 Task: Find a one-way flight from Sharm El-Sheikh to Agra for two passengers on September 26th in economy class.
Action: Mouse moved to (342, 313)
Screenshot: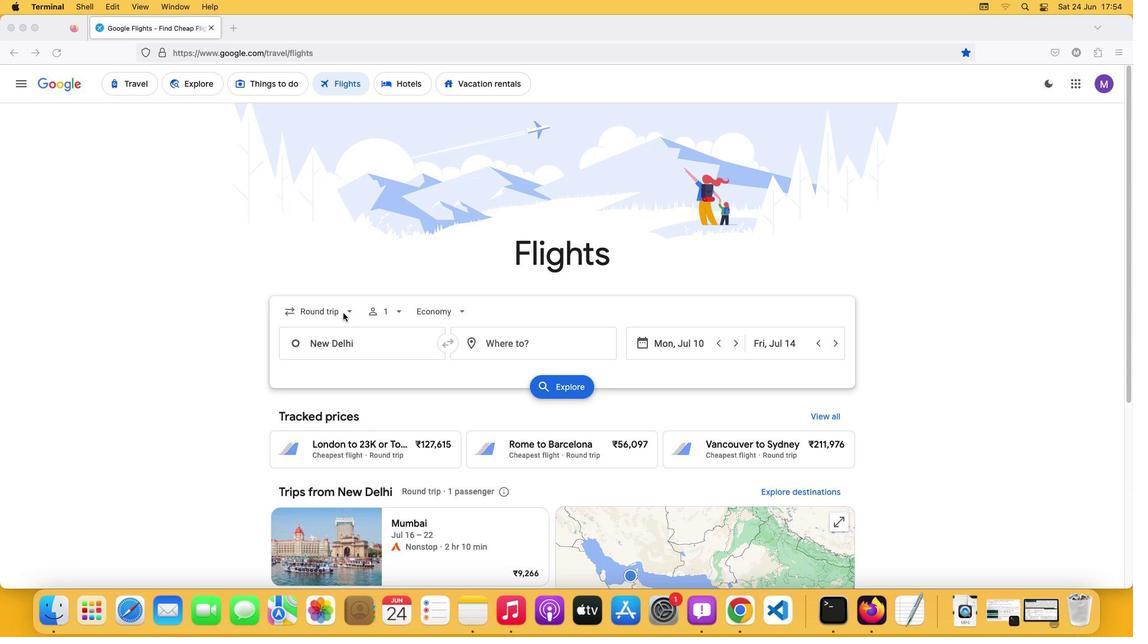 
Action: Mouse pressed left at (342, 313)
Screenshot: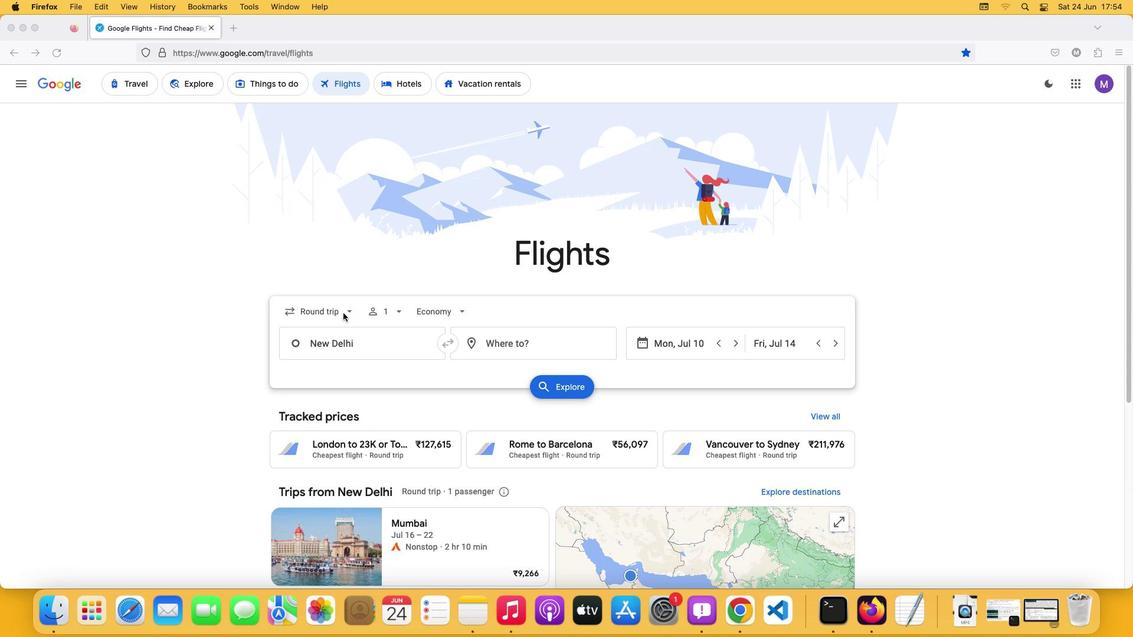 
Action: Mouse pressed left at (342, 313)
Screenshot: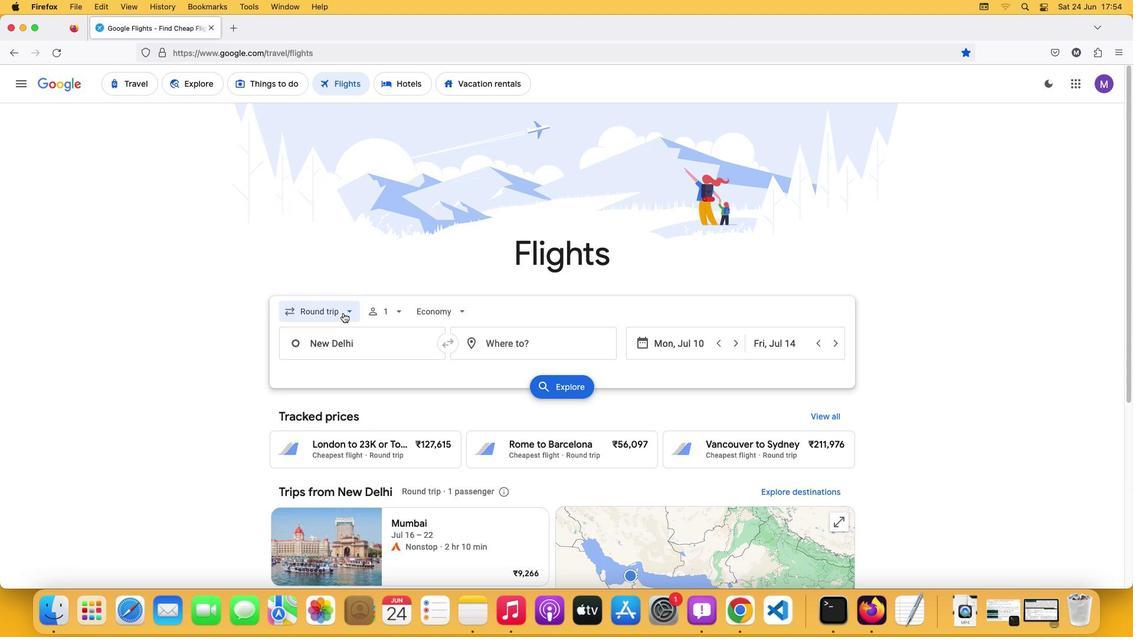 
Action: Mouse moved to (334, 368)
Screenshot: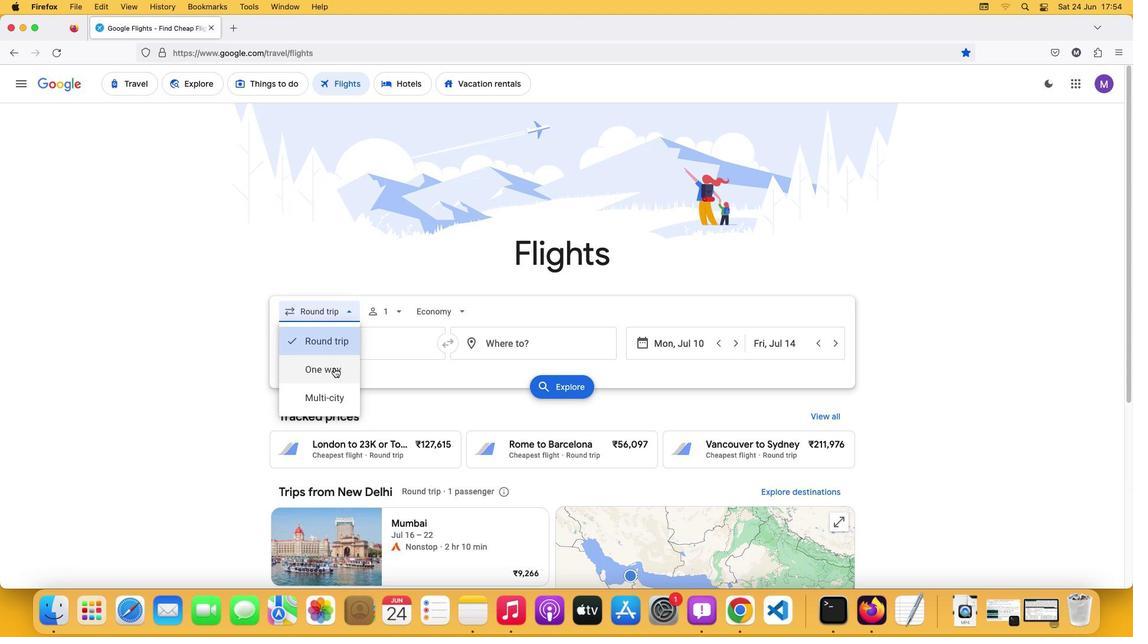 
Action: Mouse pressed left at (334, 368)
Screenshot: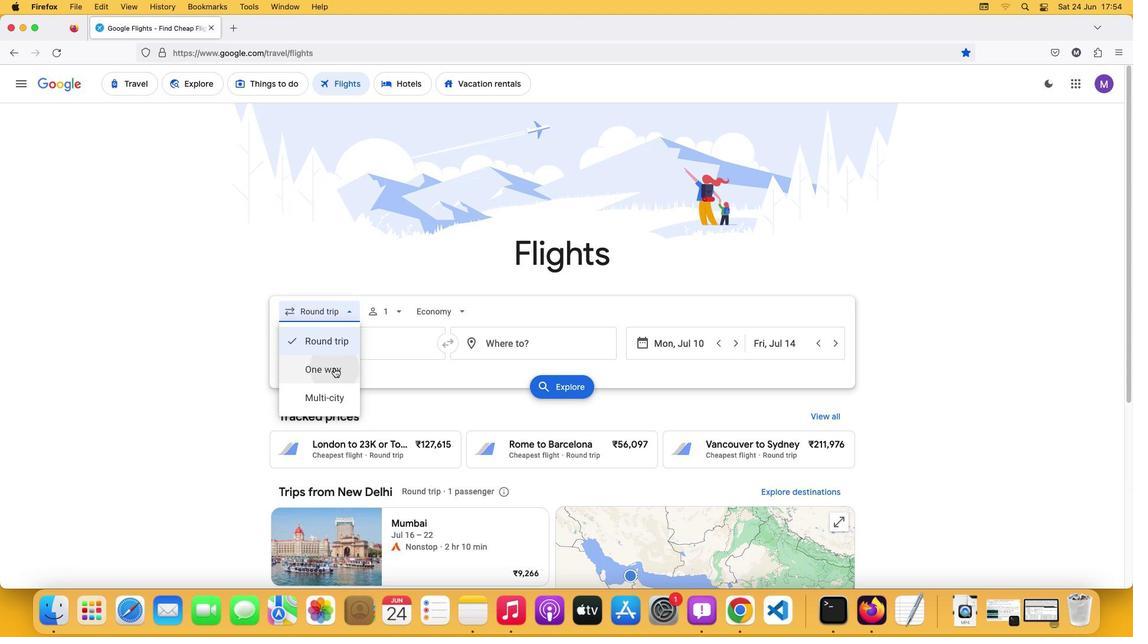 
Action: Mouse moved to (383, 313)
Screenshot: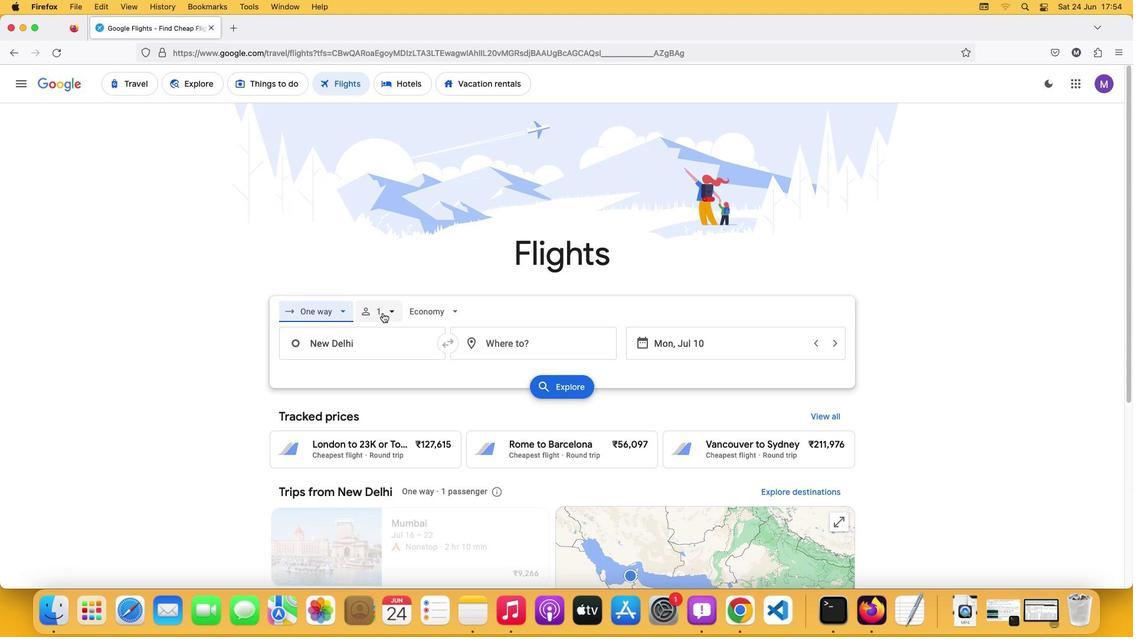 
Action: Mouse pressed left at (383, 313)
Screenshot: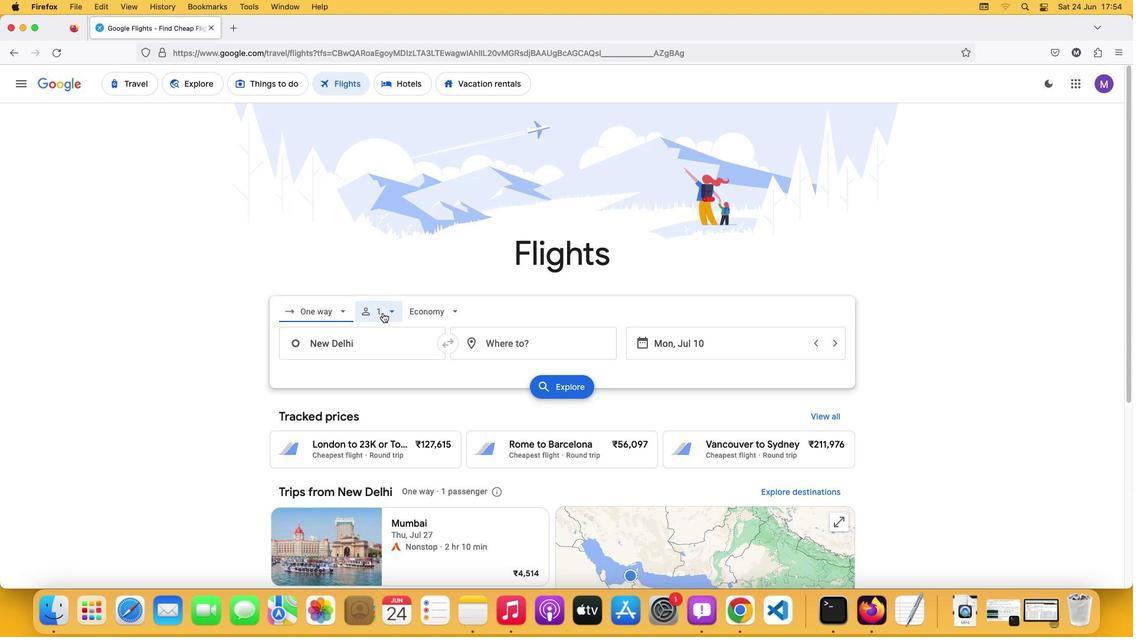 
Action: Mouse moved to (485, 344)
Screenshot: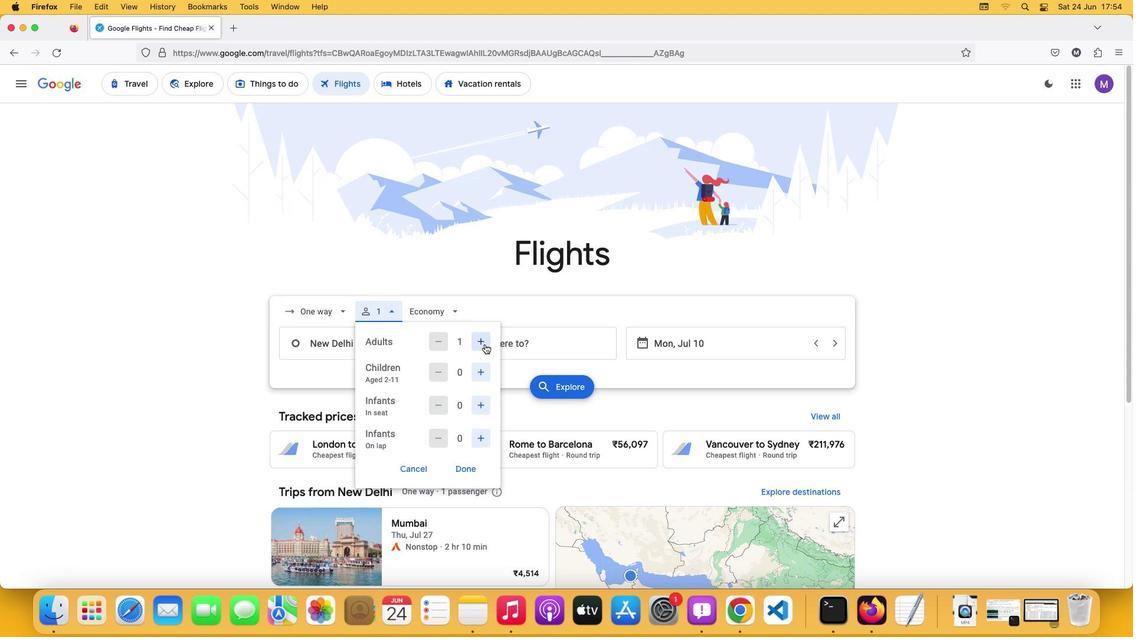 
Action: Mouse pressed left at (485, 344)
Screenshot: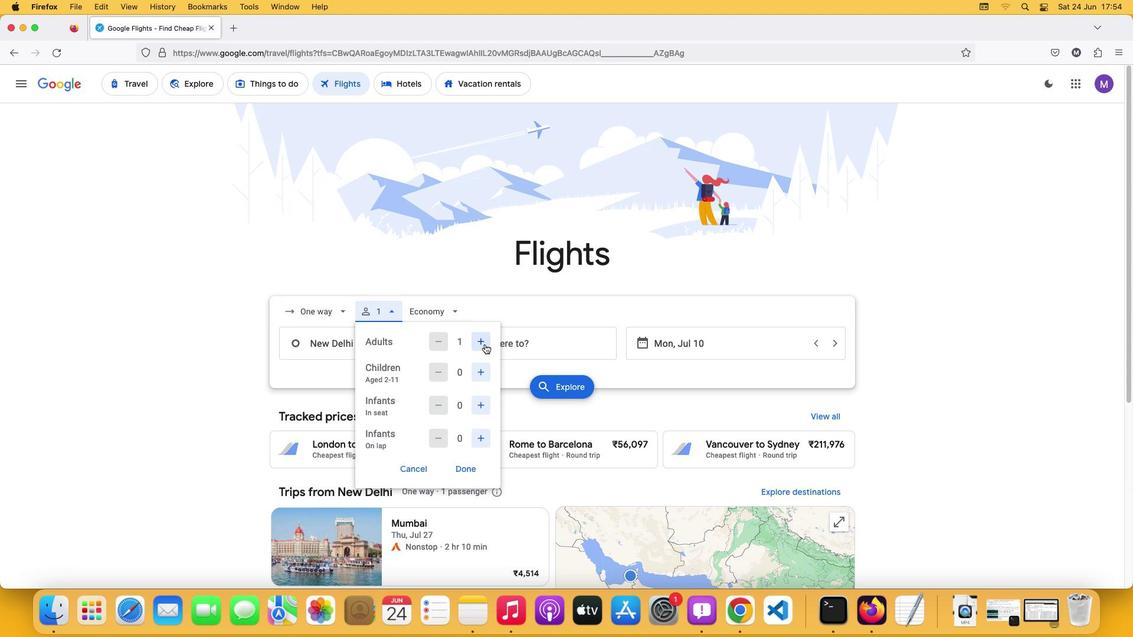 
Action: Mouse moved to (473, 465)
Screenshot: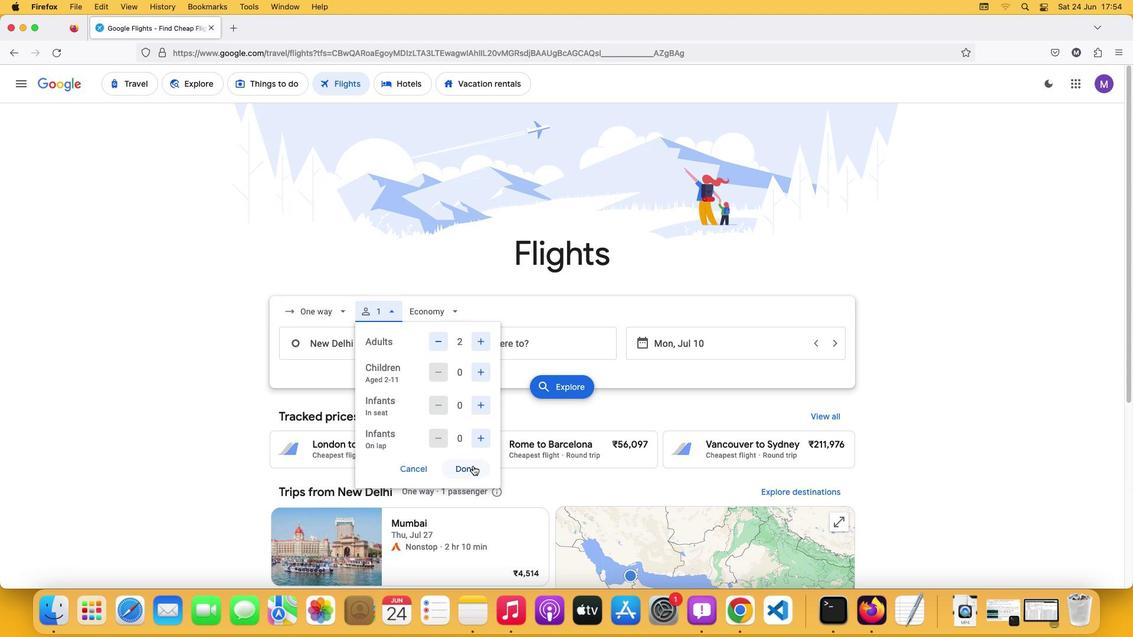 
Action: Mouse pressed left at (473, 465)
Screenshot: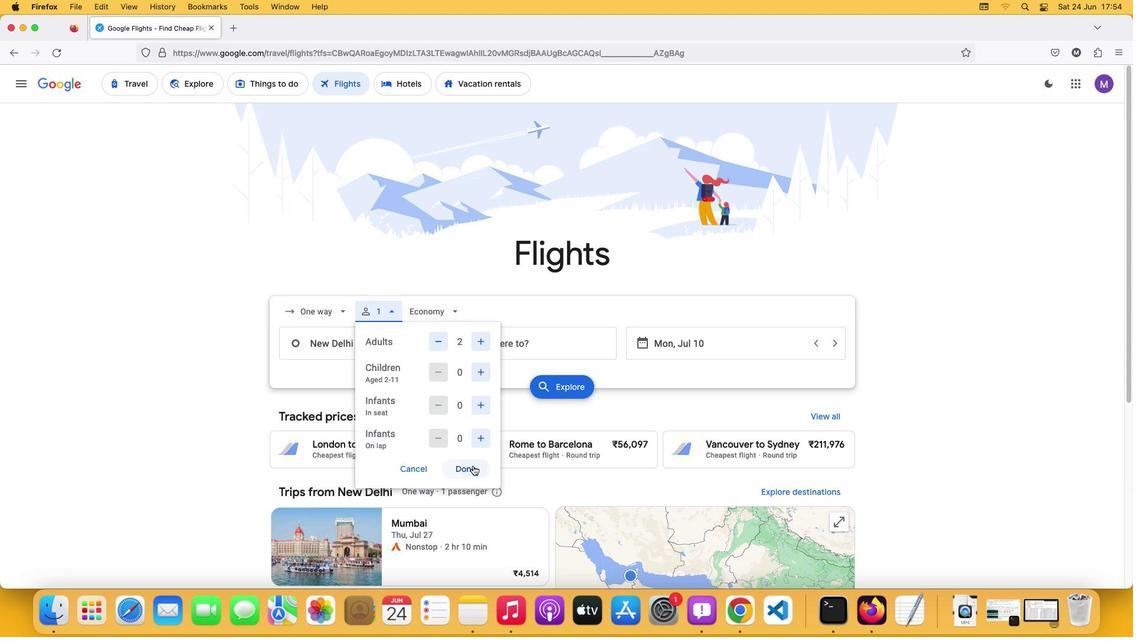 
Action: Mouse moved to (437, 315)
Screenshot: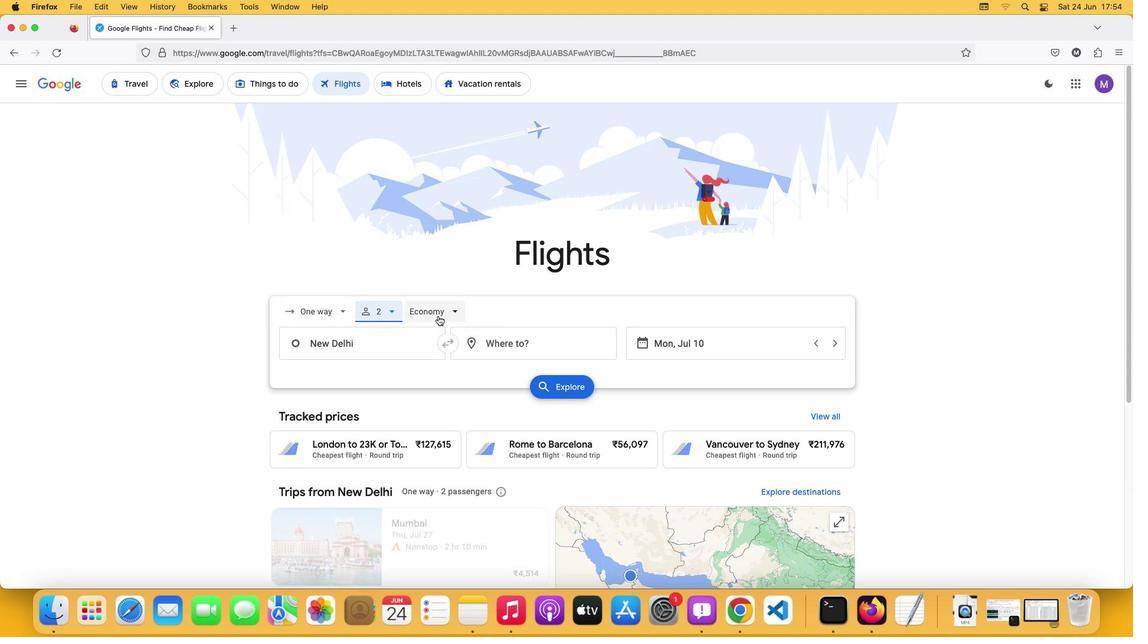 
Action: Mouse pressed left at (437, 315)
Screenshot: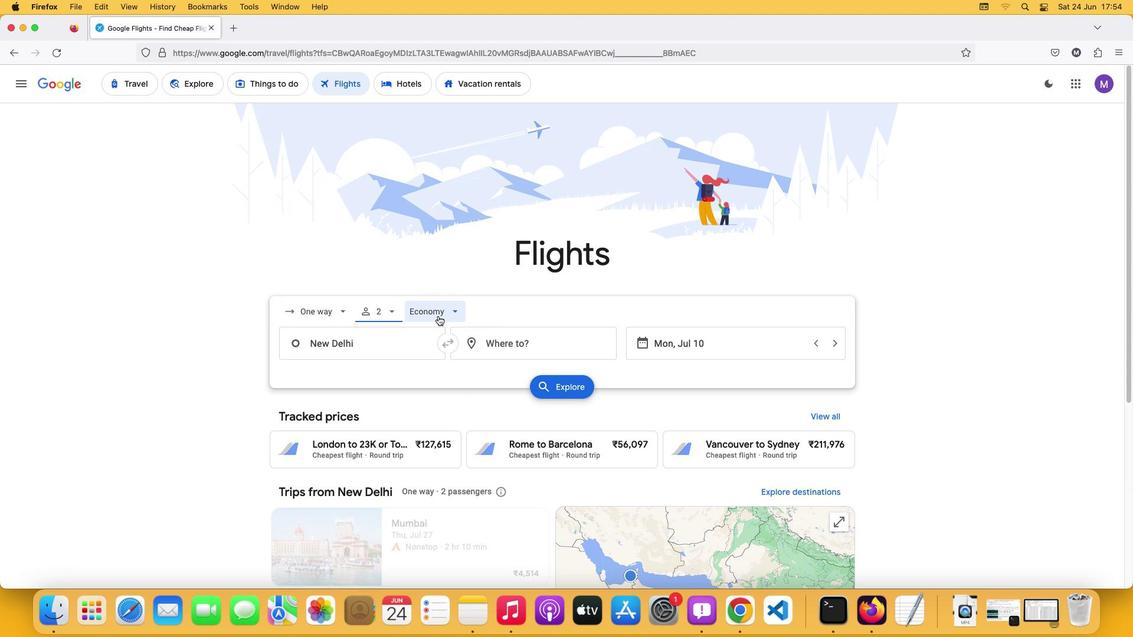 
Action: Mouse moved to (445, 338)
Screenshot: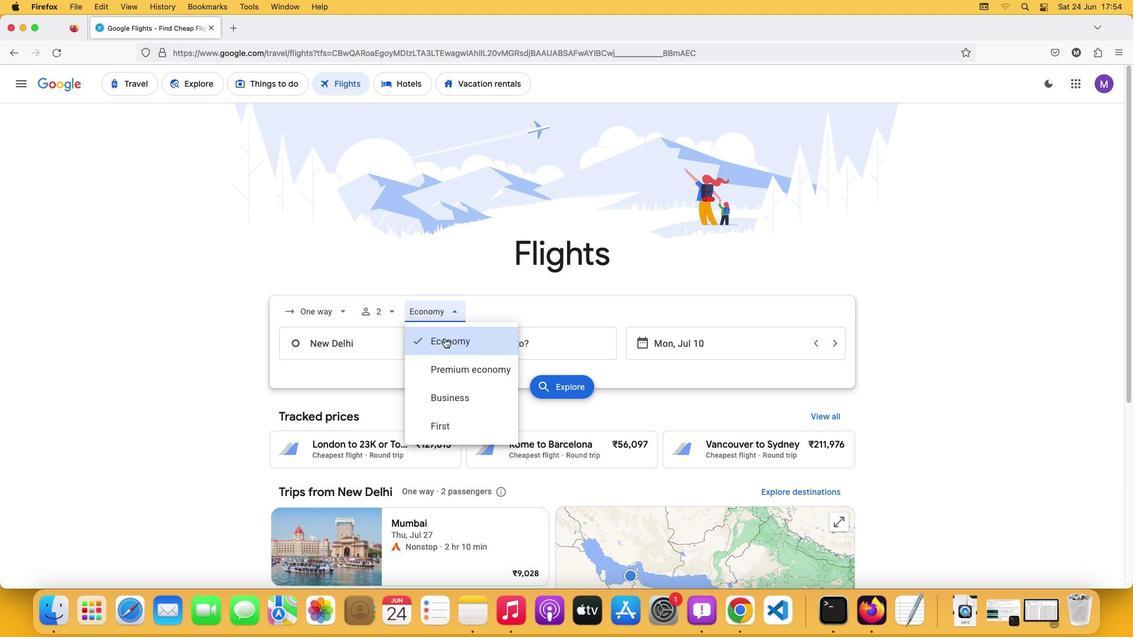 
Action: Mouse pressed left at (445, 338)
Screenshot: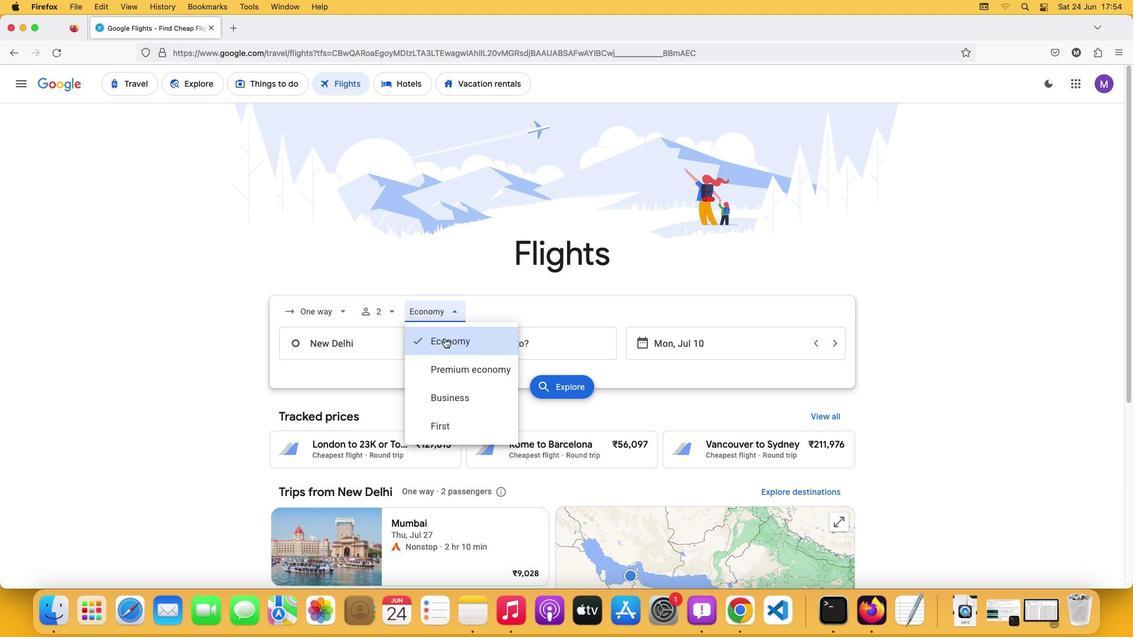 
Action: Mouse moved to (370, 349)
Screenshot: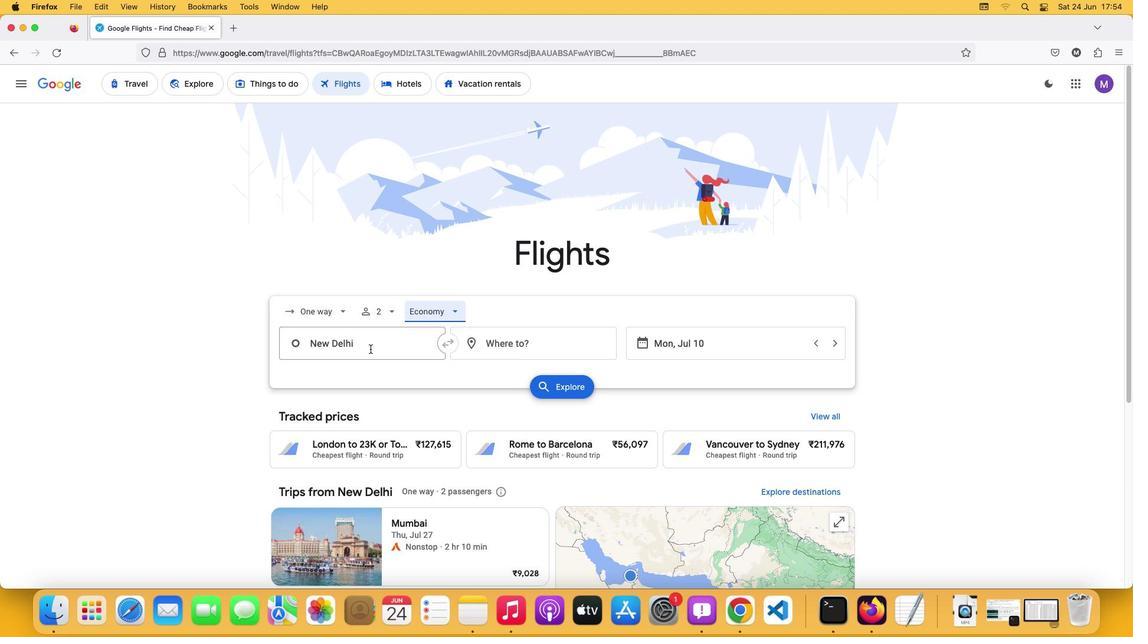 
Action: Mouse pressed left at (370, 349)
Screenshot: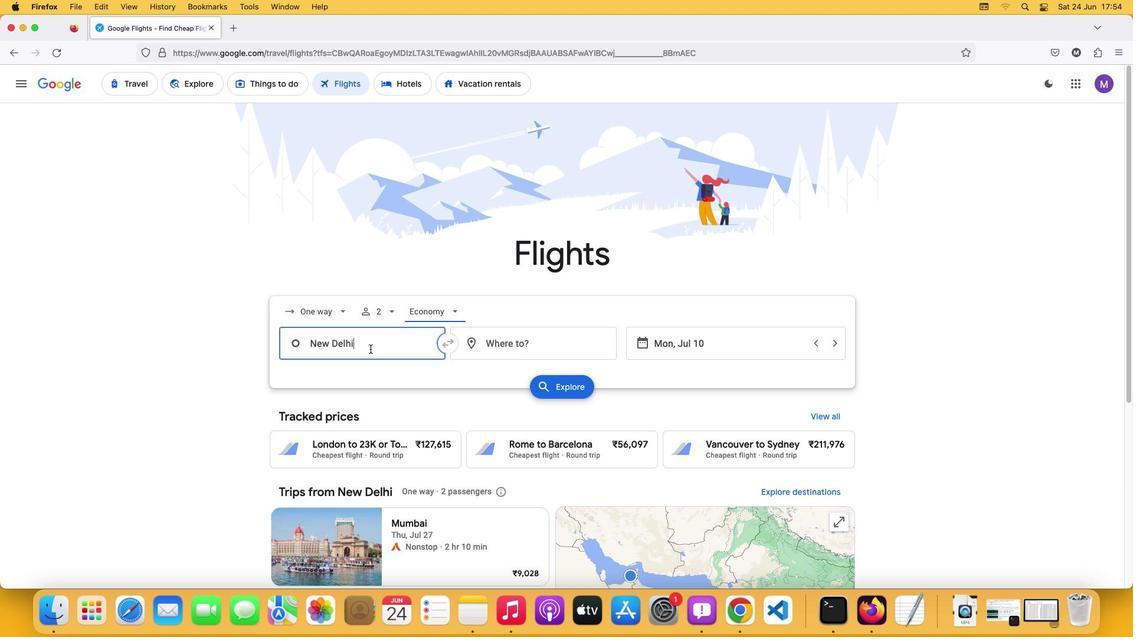 
Action: Mouse moved to (370, 349)
Screenshot: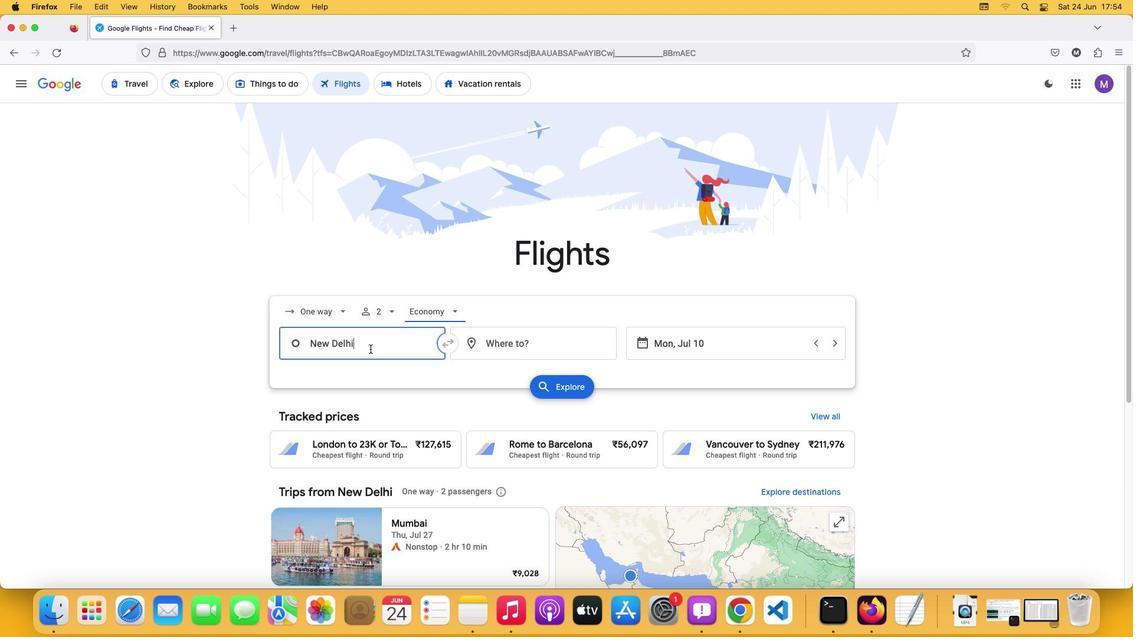 
Action: Key pressed Key.shift'S''h''a''r''m'Key.spaceKey.shift'E''I'
Screenshot: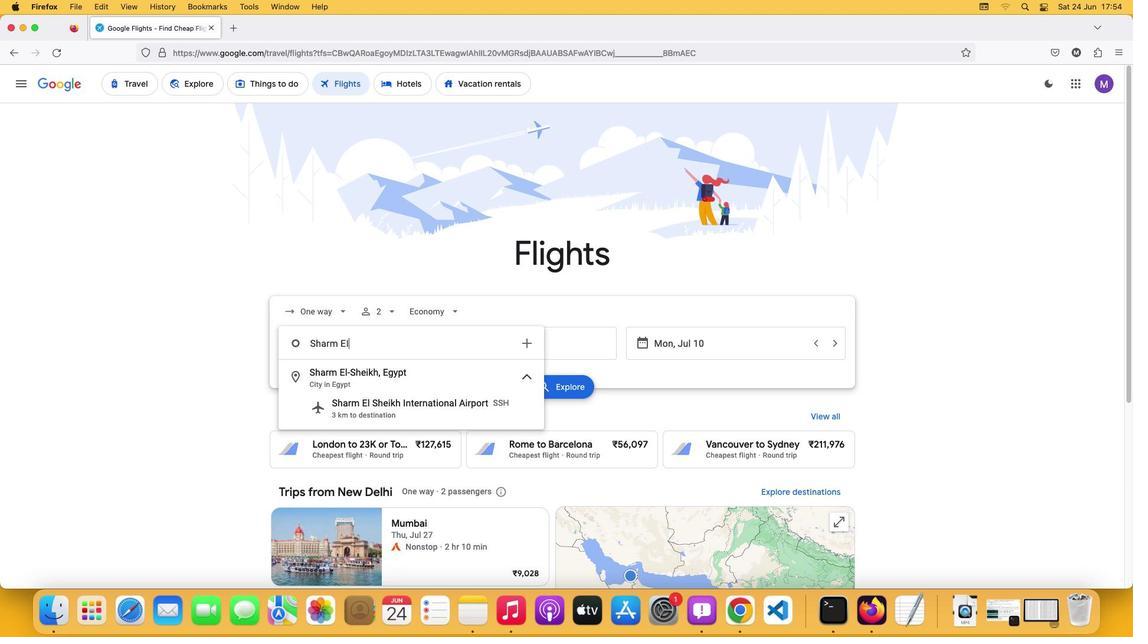 
Action: Mouse moved to (382, 372)
Screenshot: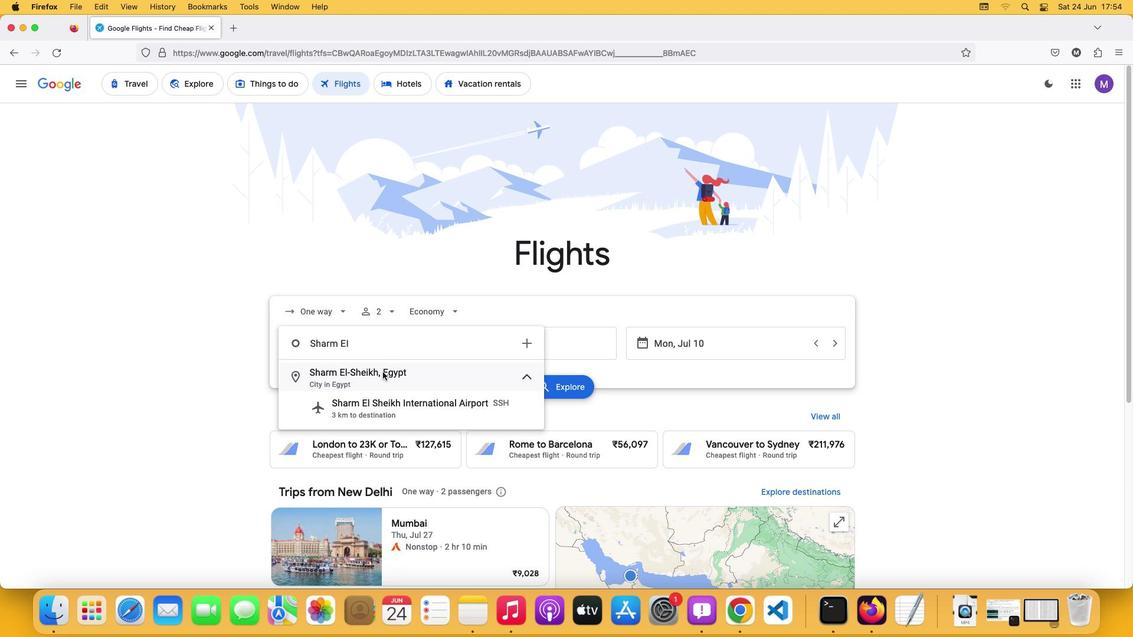 
Action: Mouse pressed left at (382, 372)
Screenshot: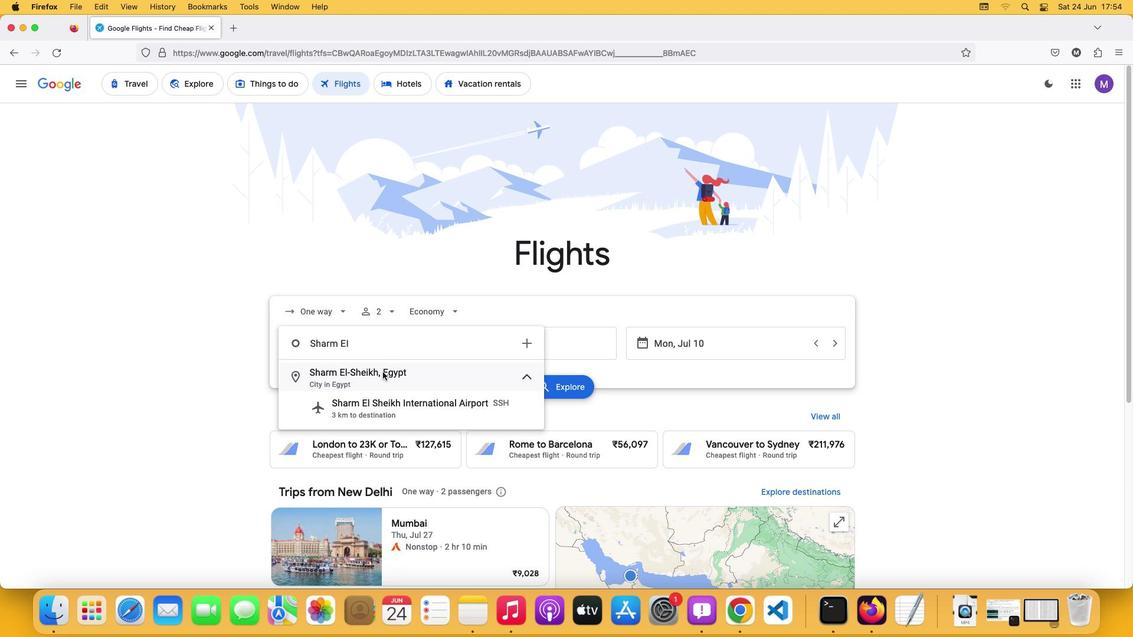 
Action: Mouse moved to (509, 344)
Screenshot: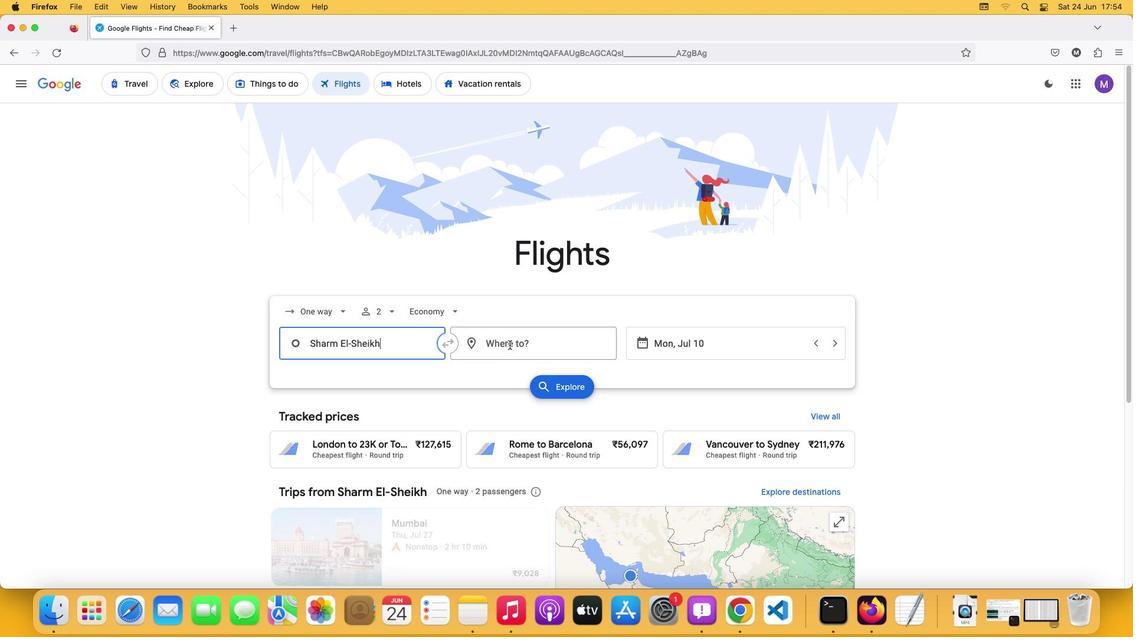 
Action: Mouse pressed left at (509, 344)
Screenshot: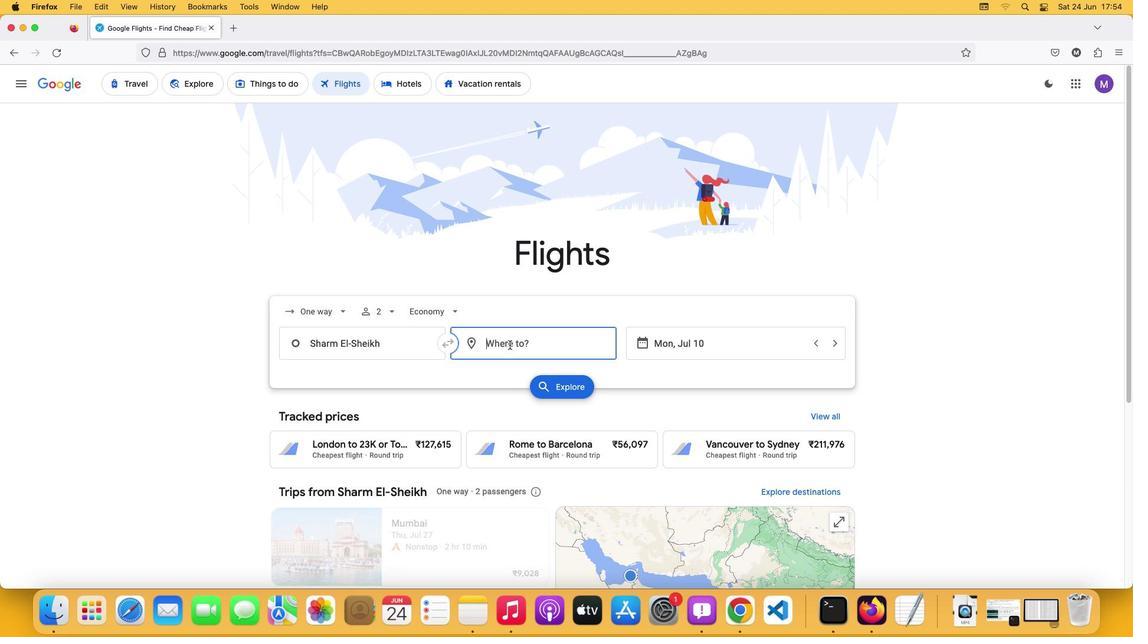 
Action: Mouse moved to (477, 352)
Screenshot: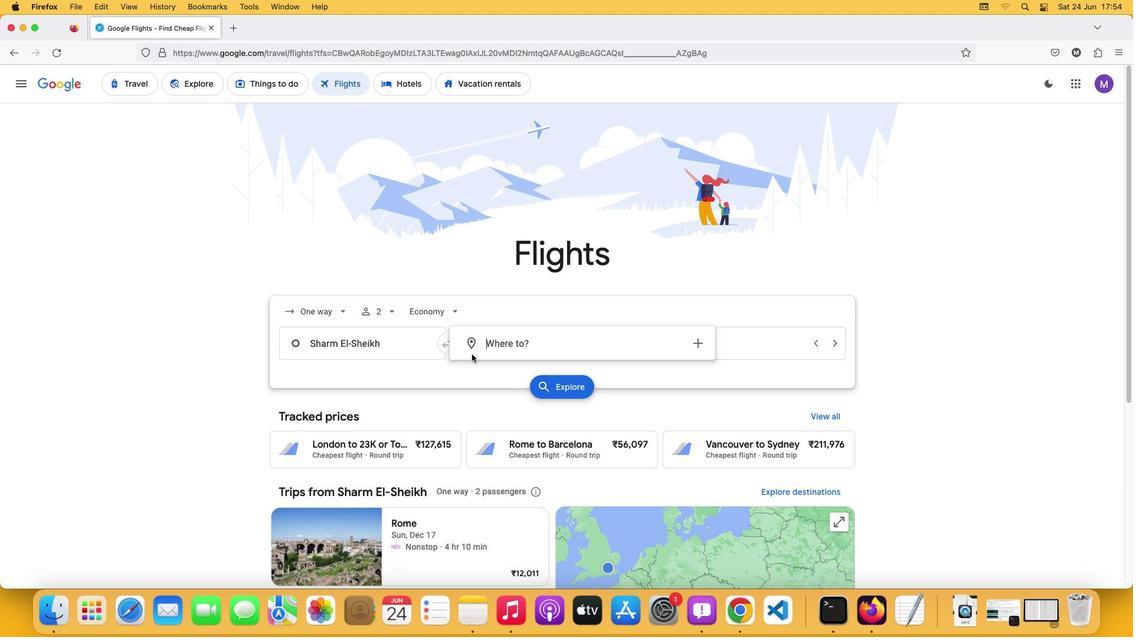 
Action: Key pressed Key.shift
Screenshot: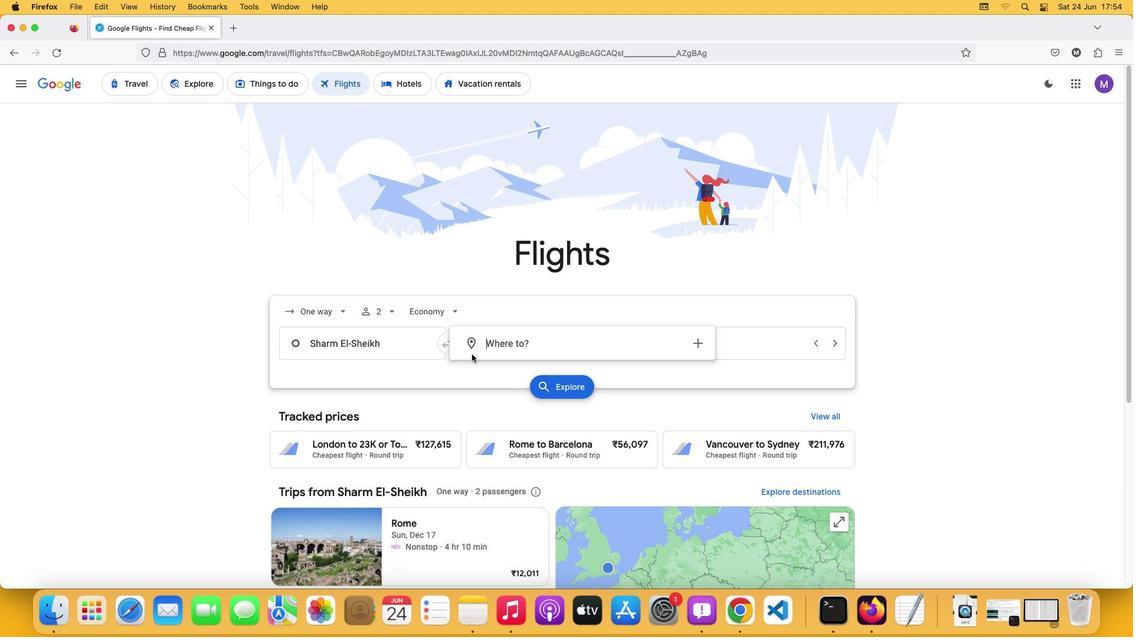 
Action: Mouse moved to (470, 354)
Screenshot: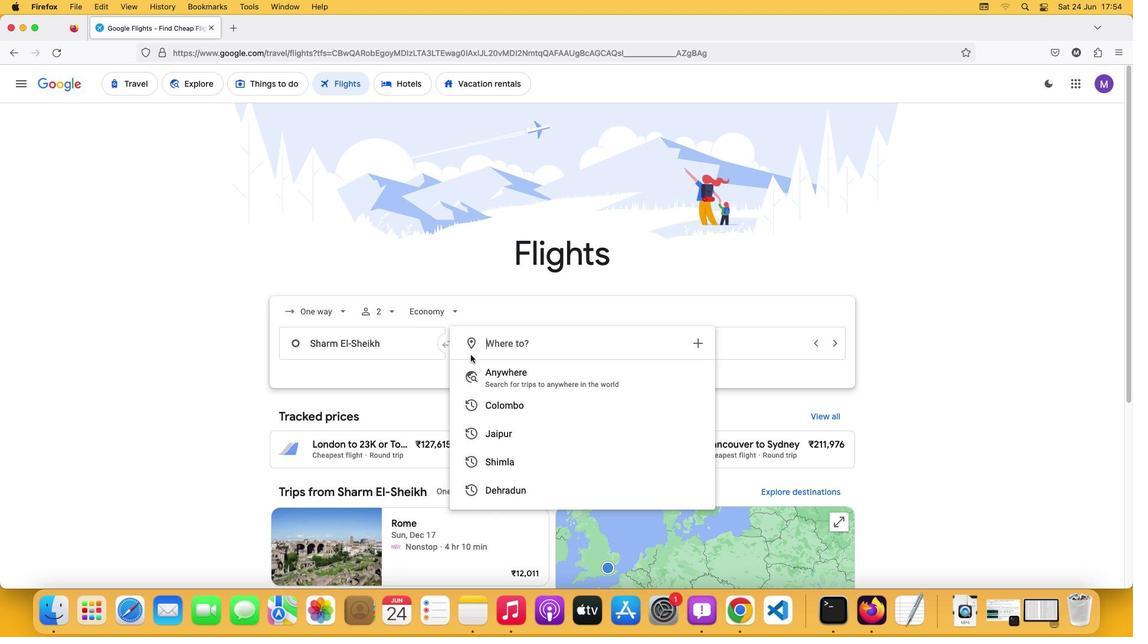
Action: Key pressed 'A''g''r''a'
Screenshot: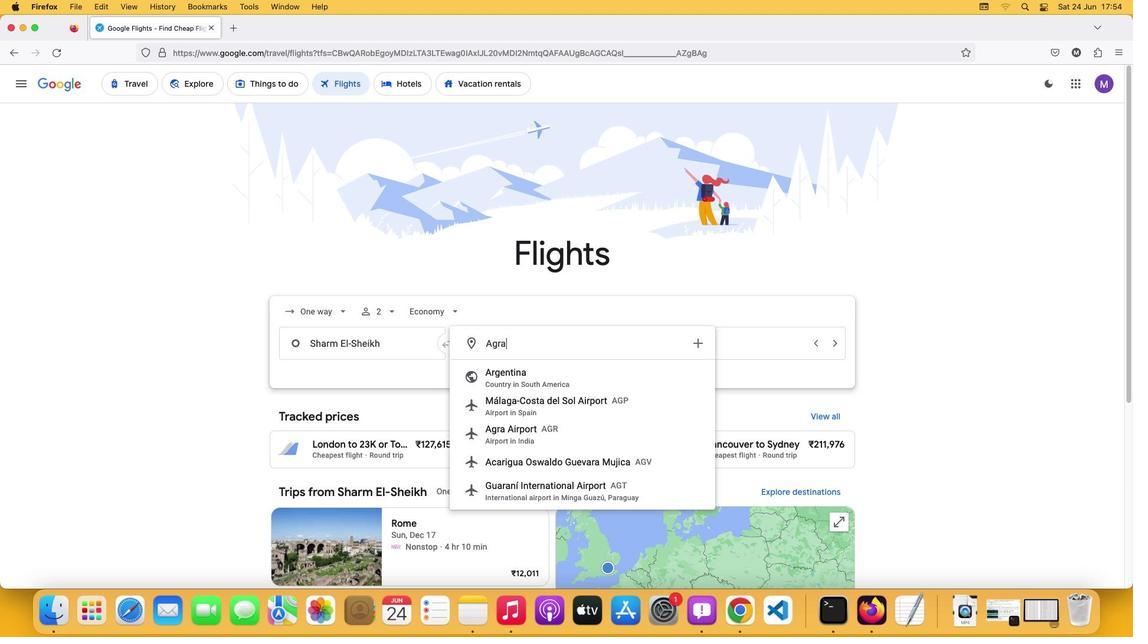 
Action: Mouse moved to (495, 374)
Screenshot: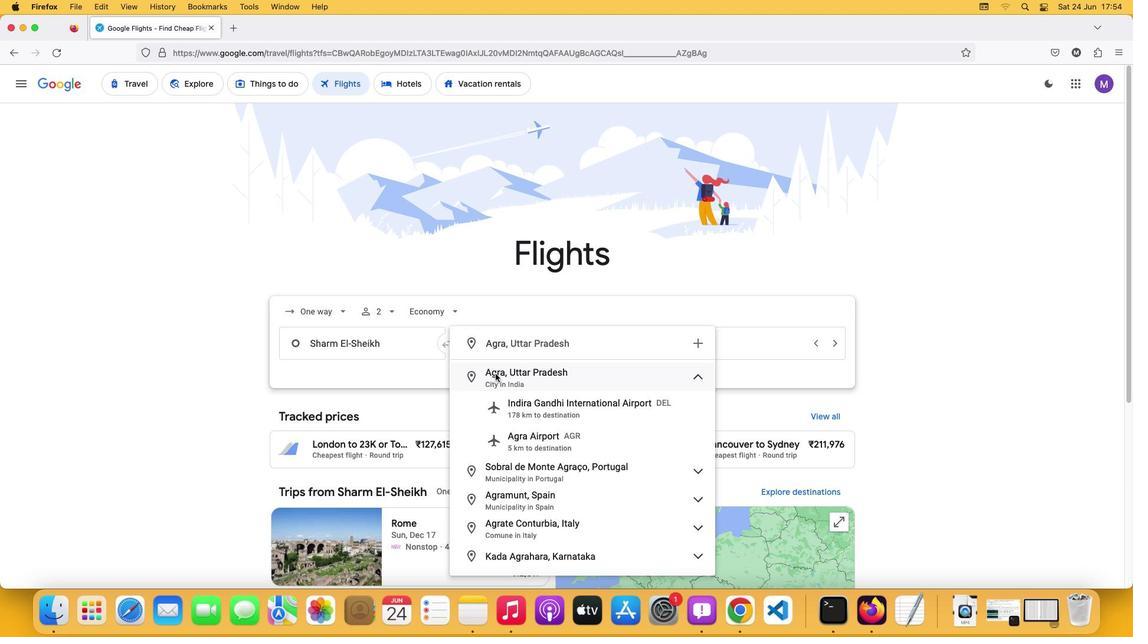 
Action: Mouse pressed left at (495, 374)
Screenshot: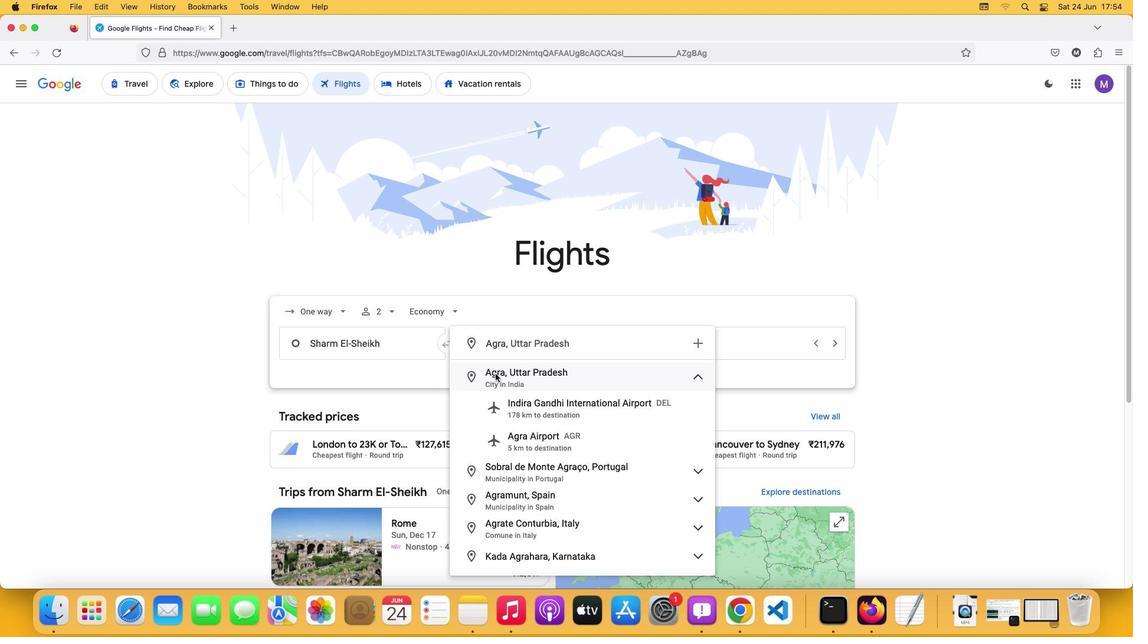 
Action: Mouse moved to (671, 345)
Screenshot: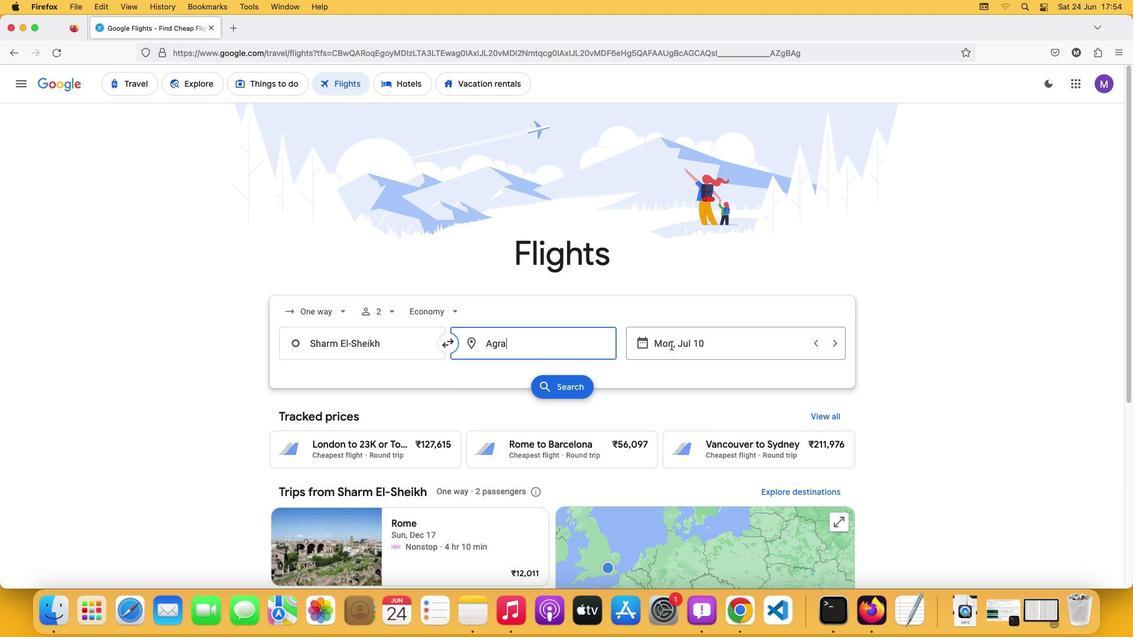
Action: Mouse pressed left at (671, 345)
Screenshot: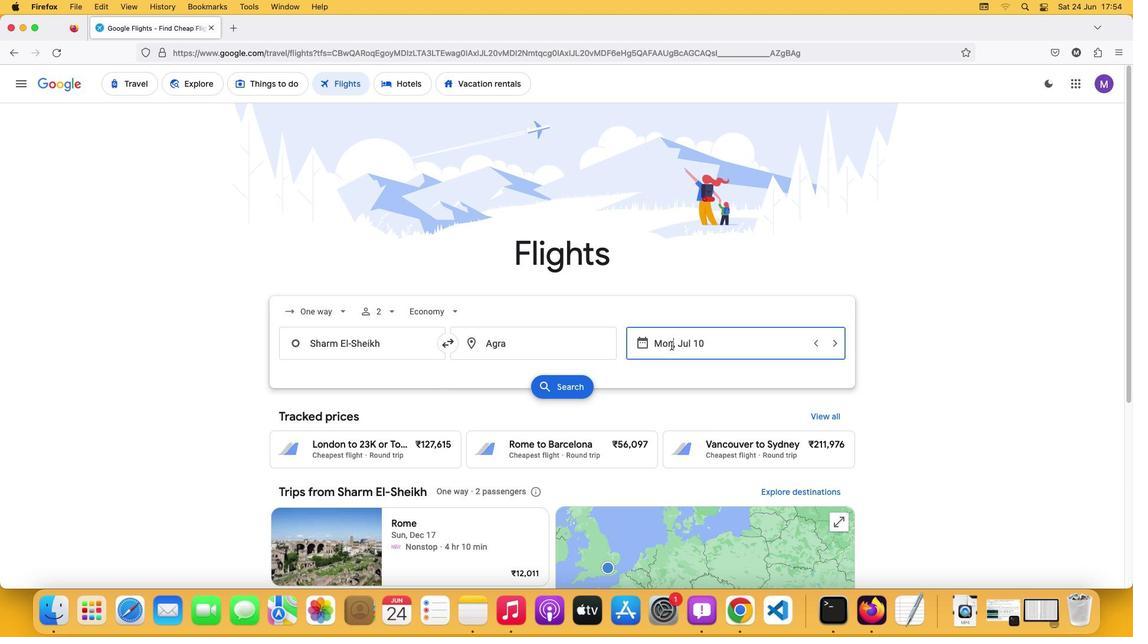 
Action: Mouse moved to (854, 431)
Screenshot: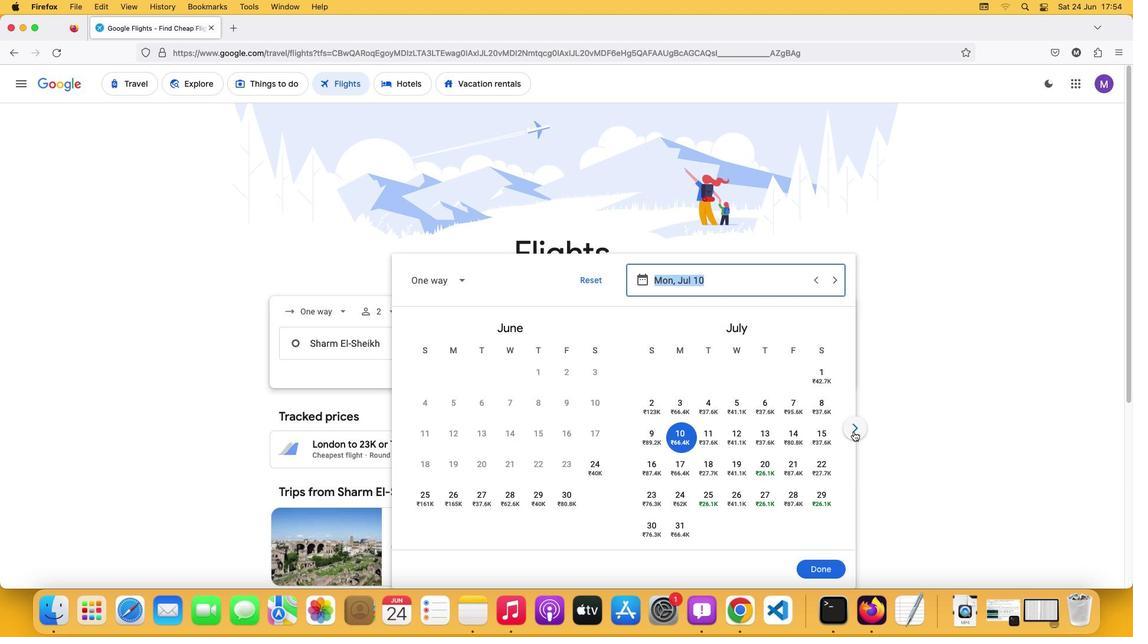 
Action: Mouse pressed left at (854, 431)
Screenshot: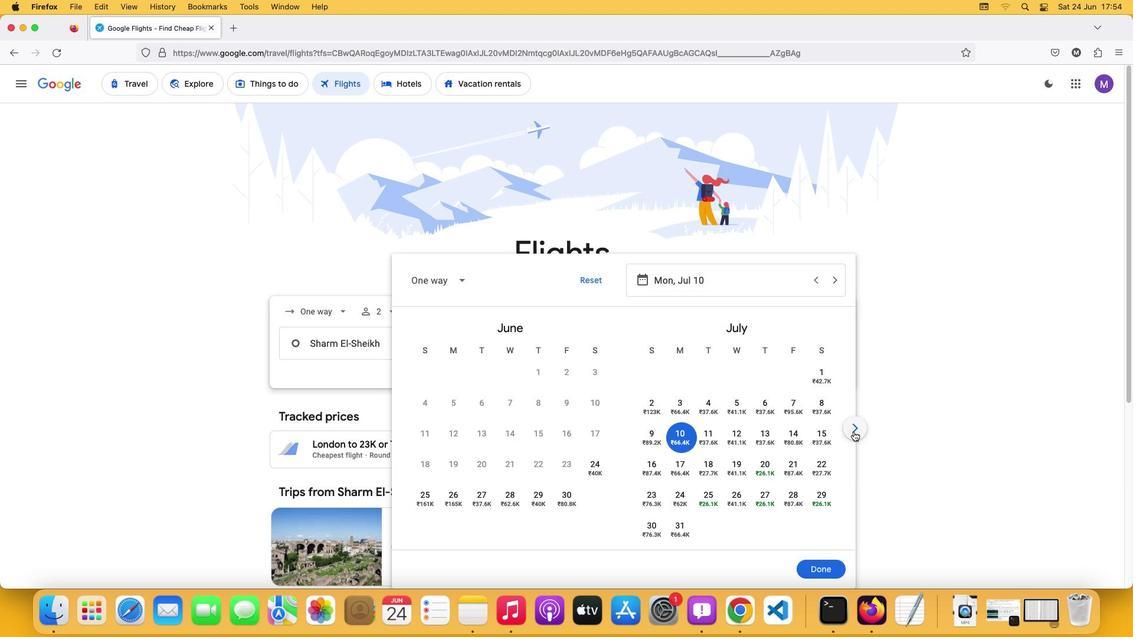 
Action: Mouse pressed left at (854, 431)
Screenshot: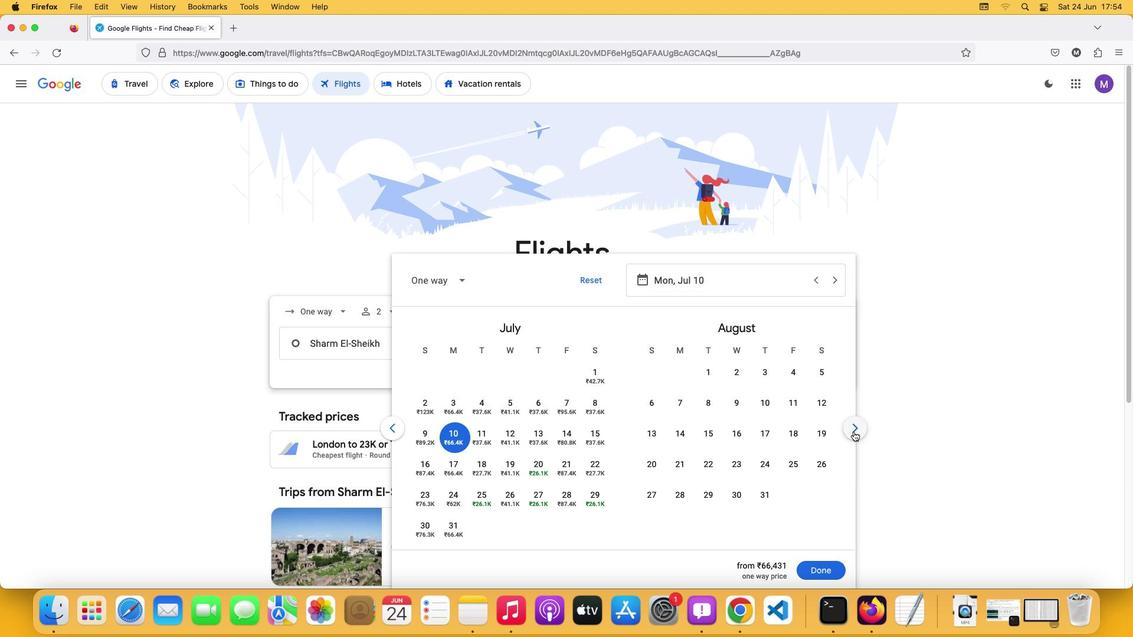 
Action: Mouse moved to (702, 496)
Screenshot: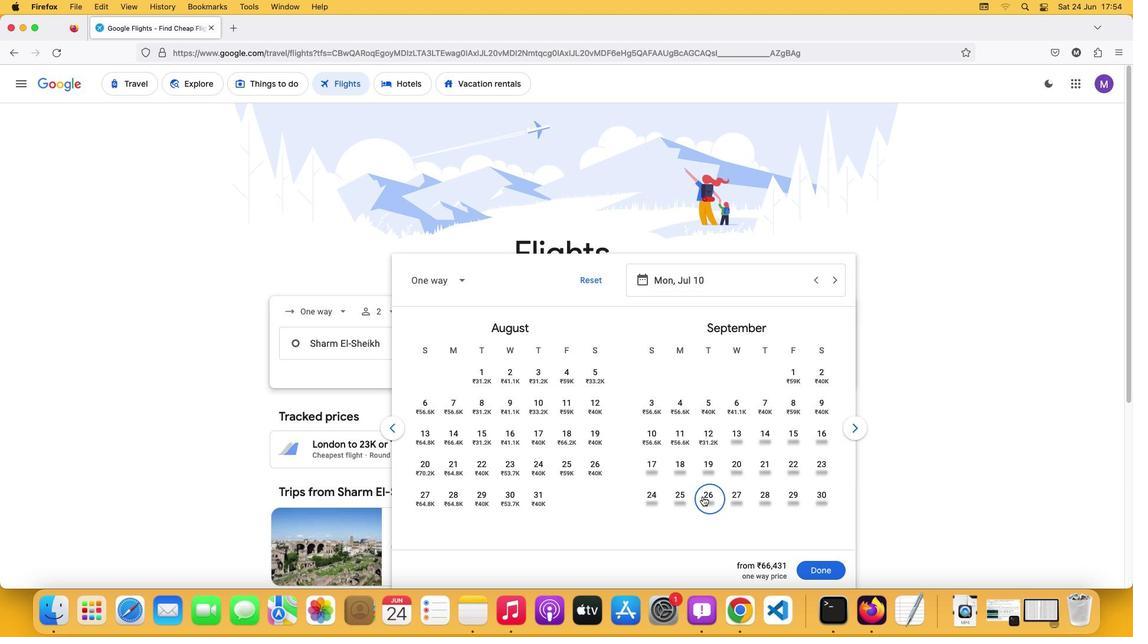 
Action: Mouse pressed left at (702, 496)
Screenshot: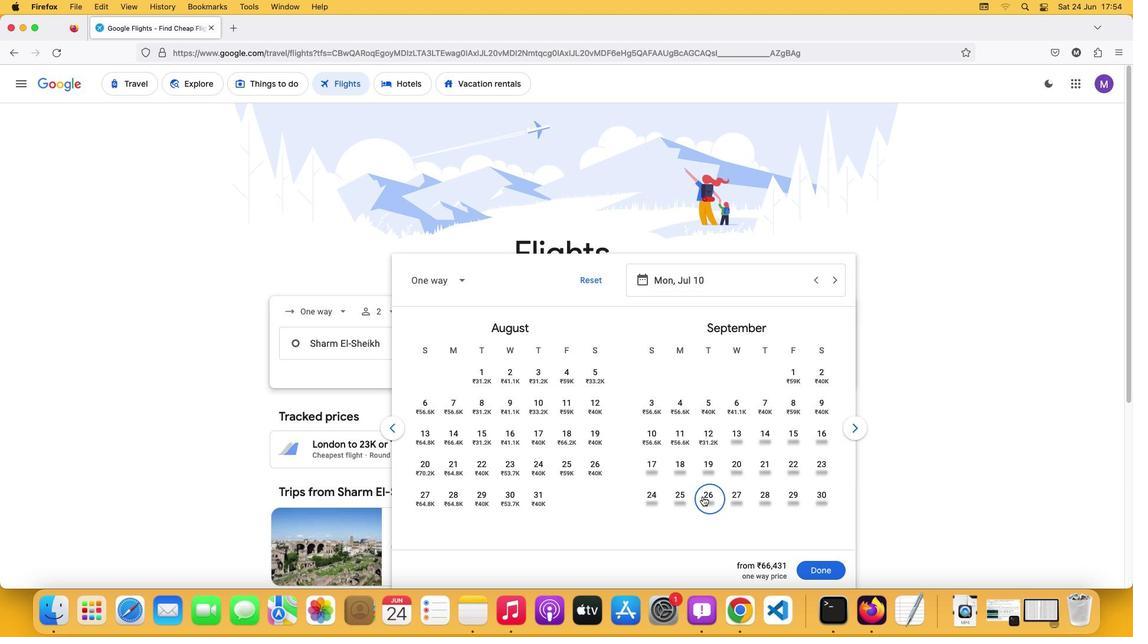 
Action: Mouse moved to (817, 566)
Screenshot: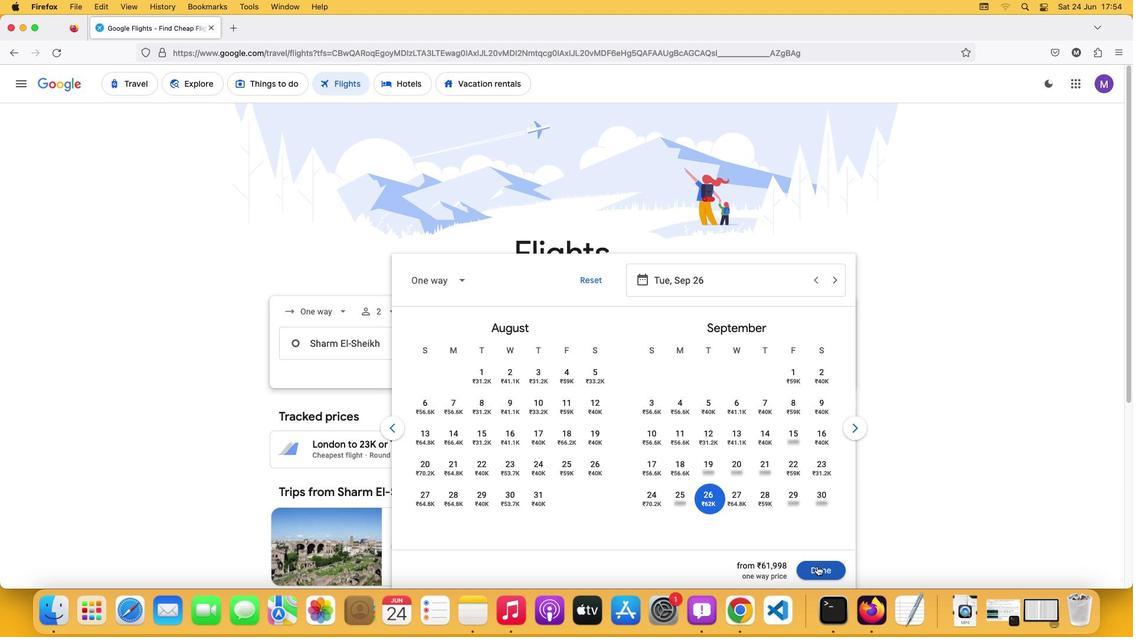
Action: Mouse pressed left at (817, 566)
Screenshot: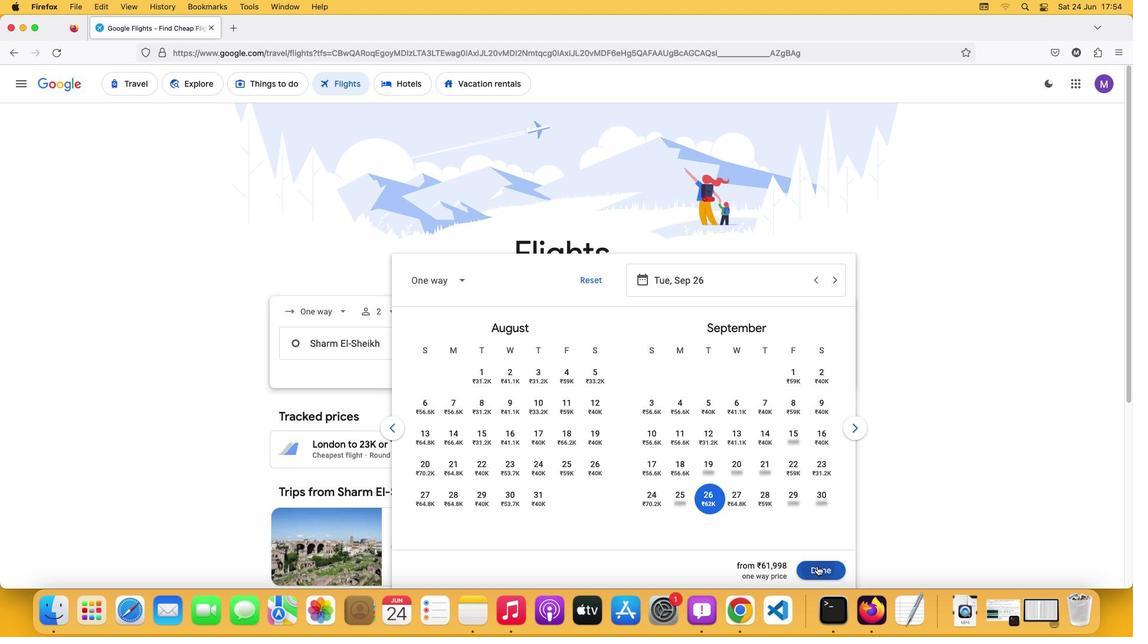 
Action: Mouse moved to (581, 385)
Screenshot: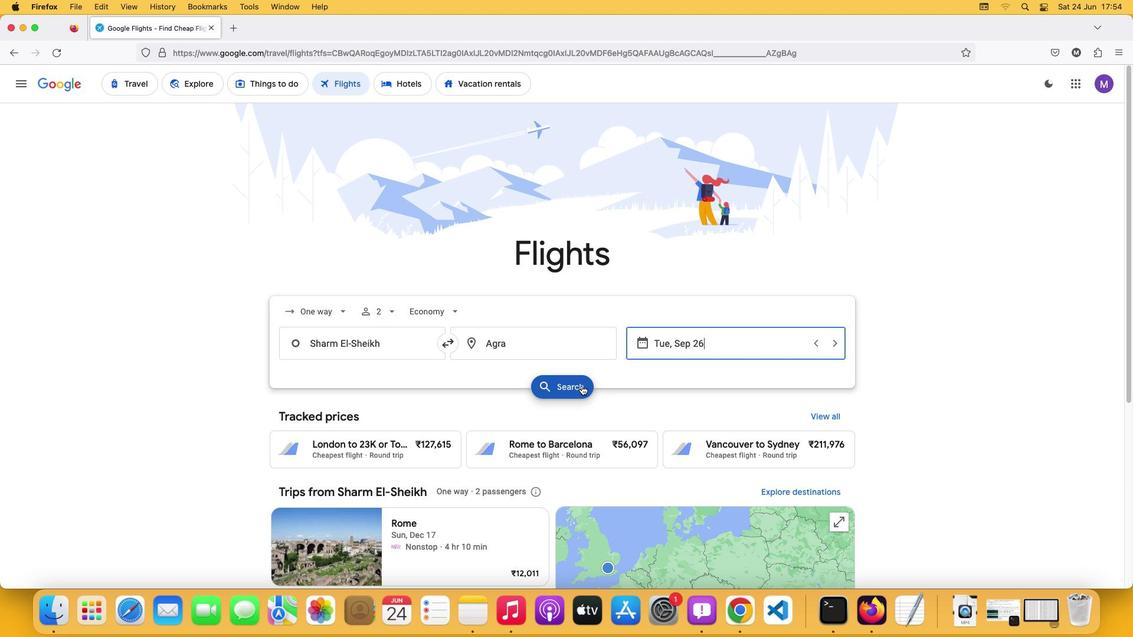 
Action: Mouse pressed left at (581, 385)
Screenshot: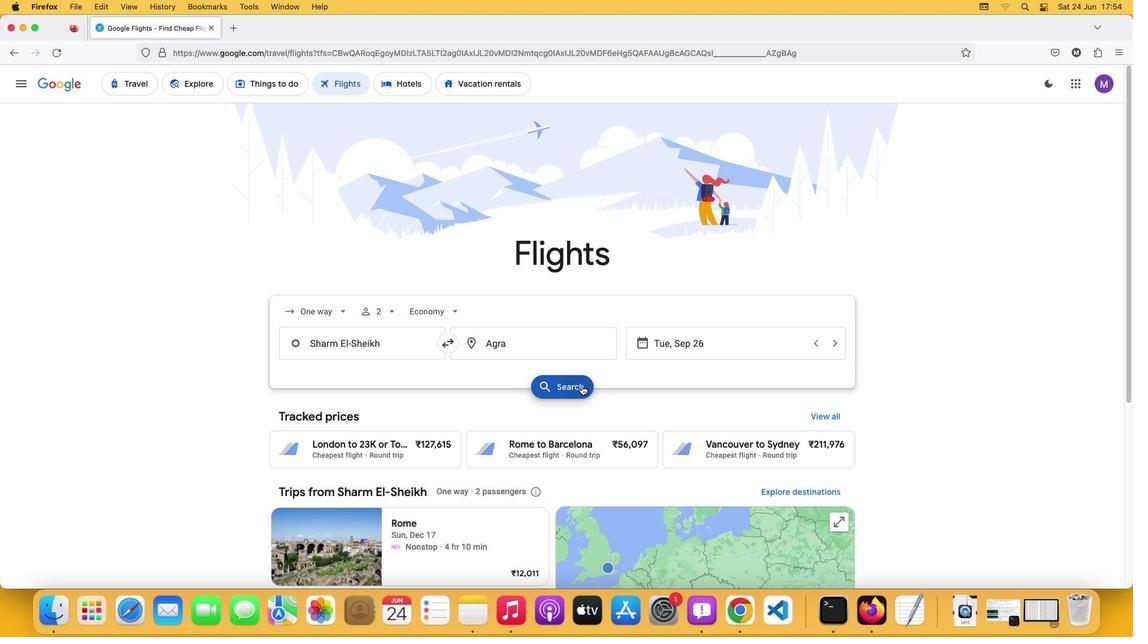 
Action: Mouse moved to (370, 195)
Screenshot: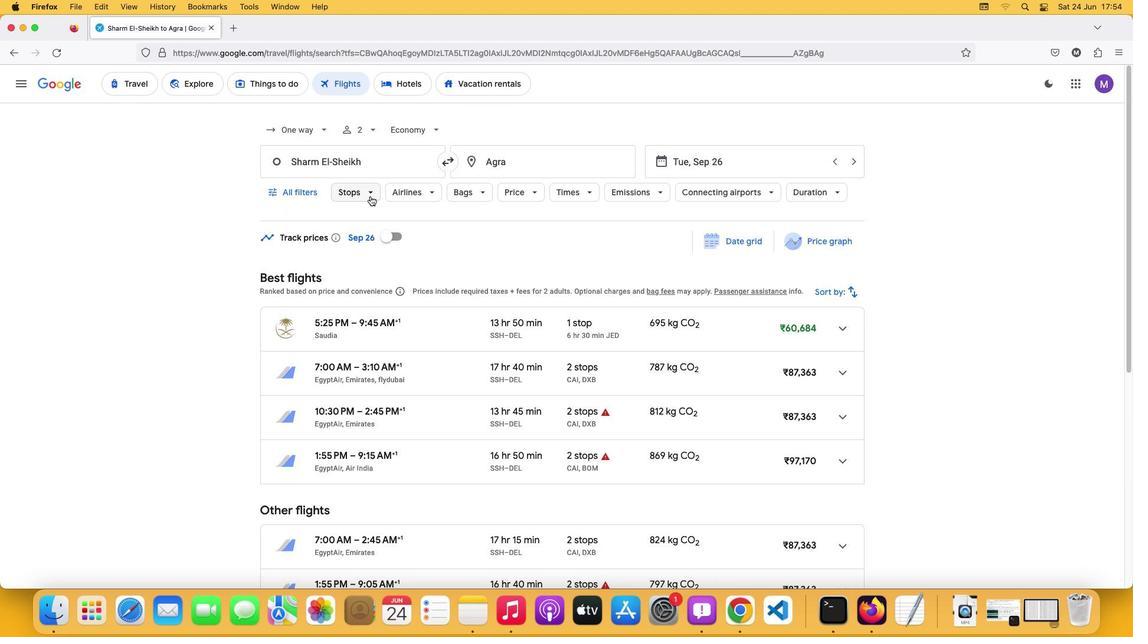 
Action: Mouse pressed left at (370, 195)
Screenshot: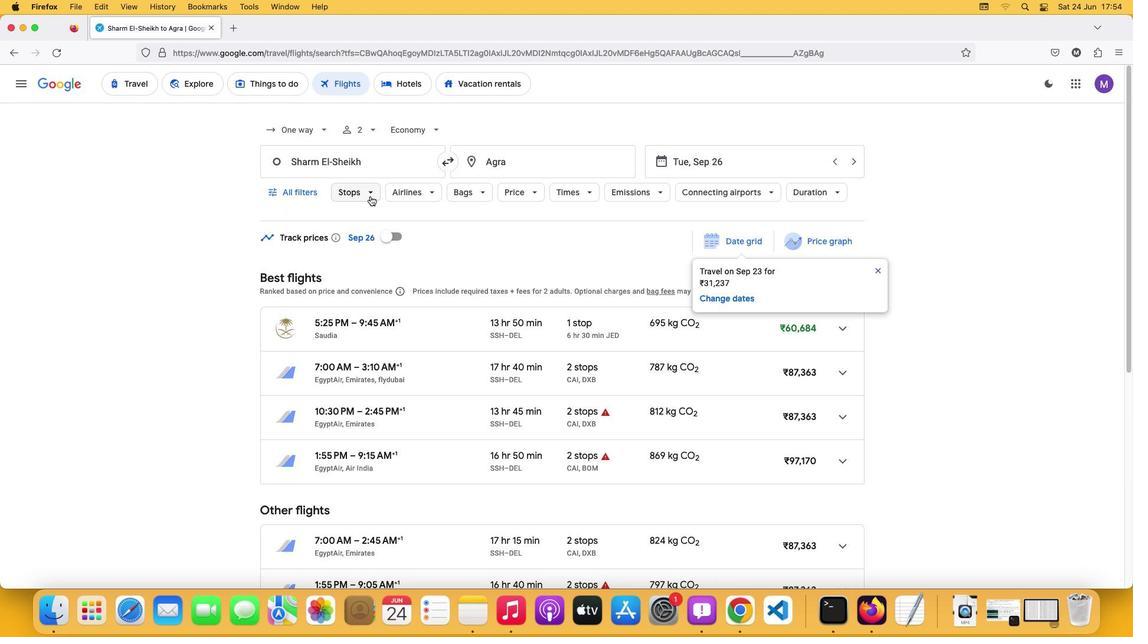 
Action: Mouse moved to (360, 250)
Screenshot: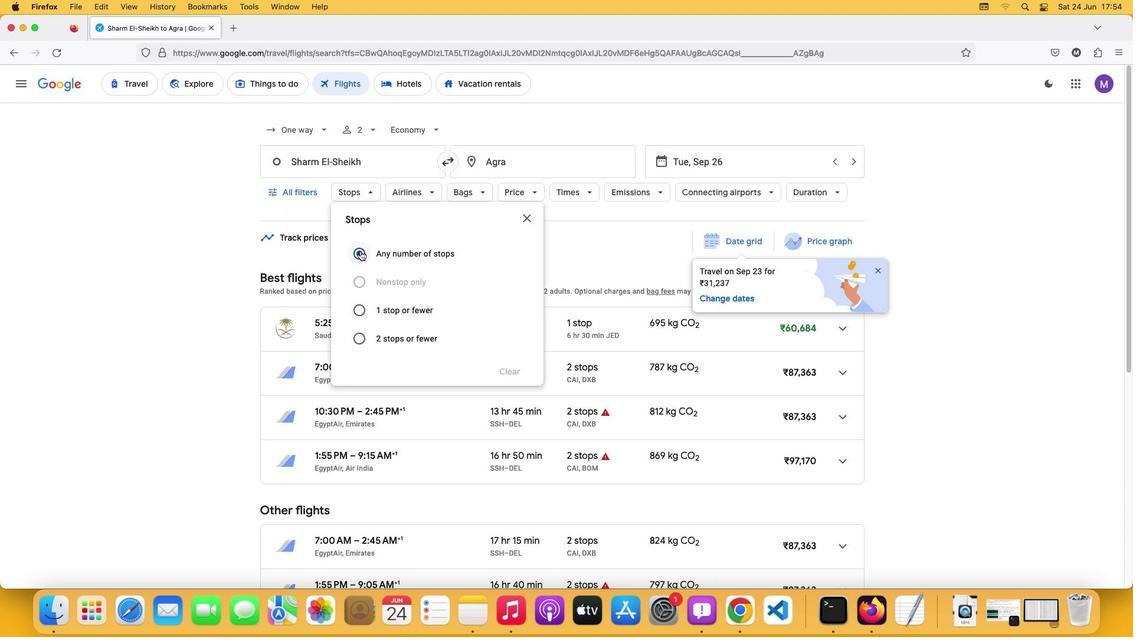 
Action: Mouse pressed left at (360, 250)
Screenshot: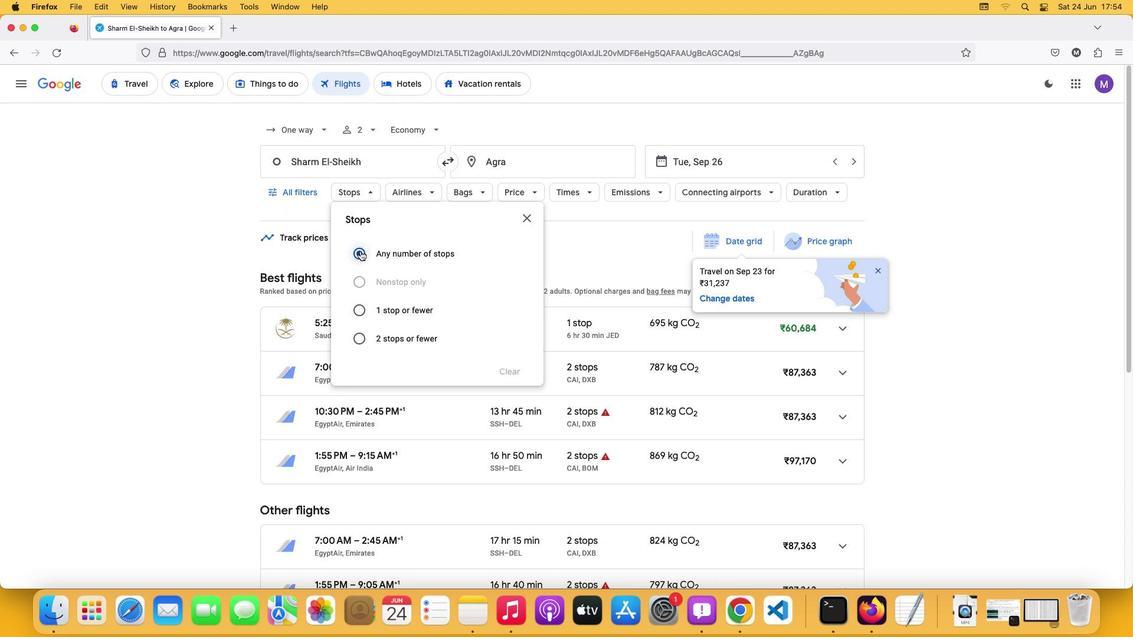 
Action: Mouse moved to (369, 230)
Screenshot: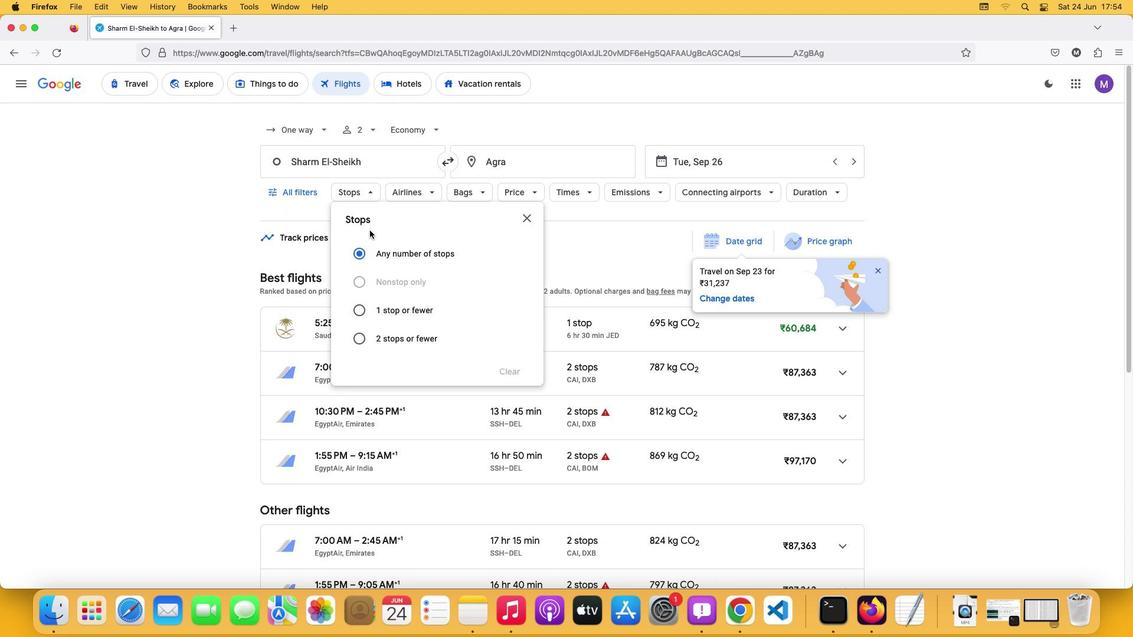 
